 Task: Check the current schedule for the Denver Light Rail from Union Station to Red Rocks Park.
Action: Mouse pressed left at (191, 58)
Screenshot: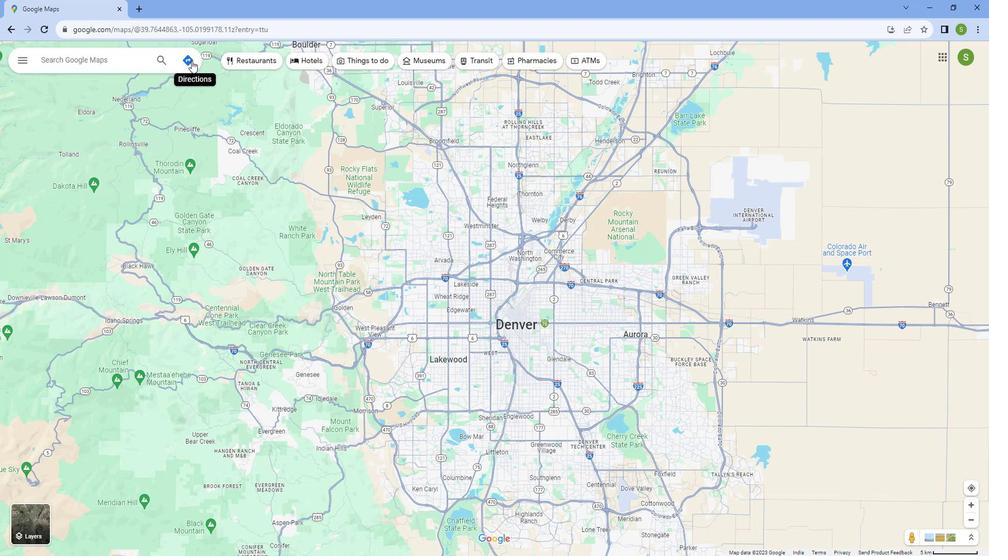 
Action: Mouse moved to (109, 83)
Screenshot: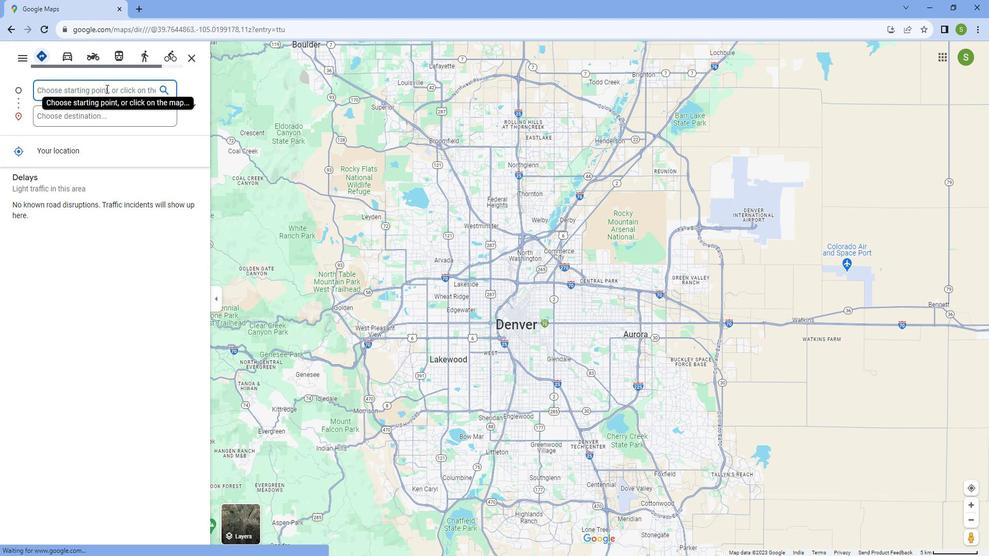 
Action: Mouse pressed left at (109, 83)
Screenshot: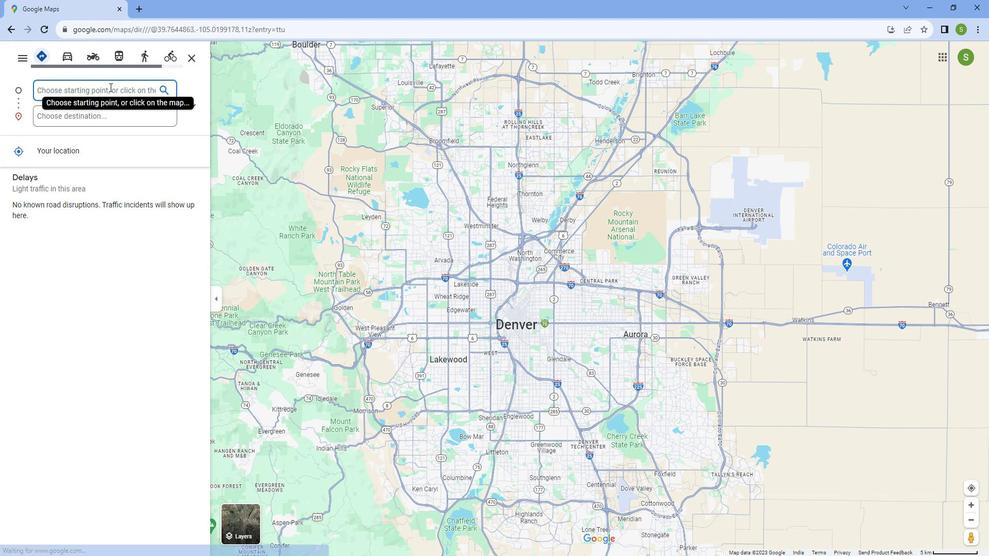 
Action: Key pressed <Key.caps_lock>U<Key.caps_lock>nionj<Key.space><Key.caps_lock>S<Key.caps_lock>tation
Screenshot: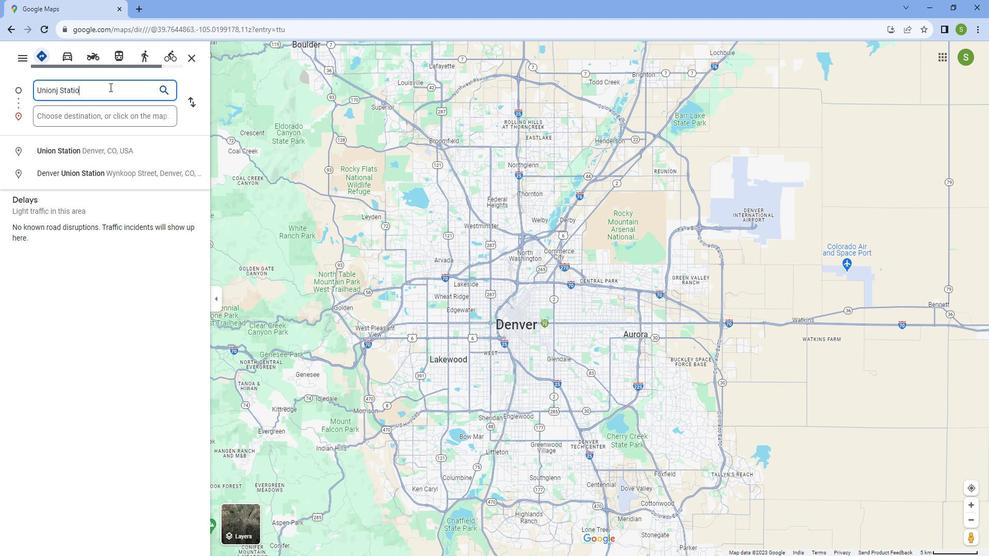 
Action: Mouse moved to (98, 141)
Screenshot: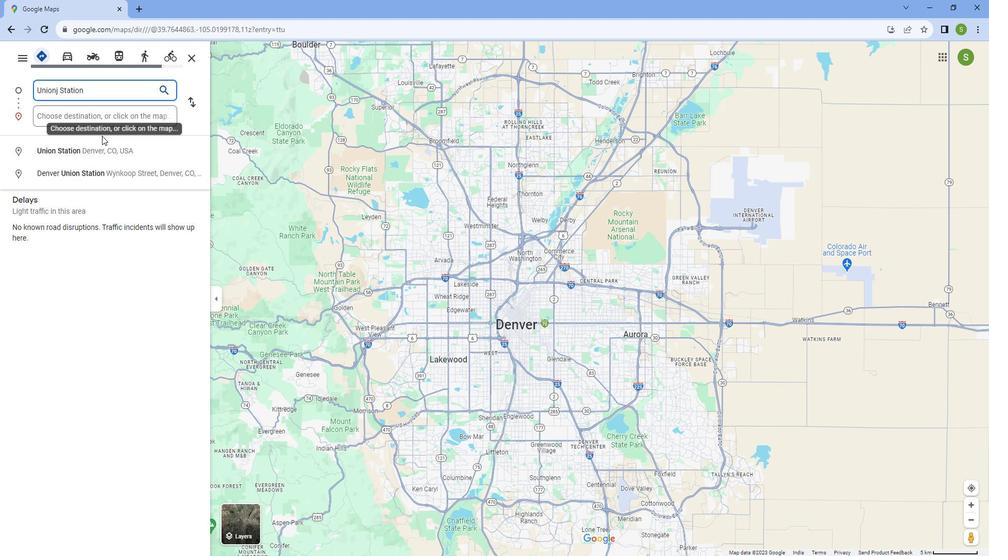 
Action: Mouse pressed left at (98, 141)
Screenshot: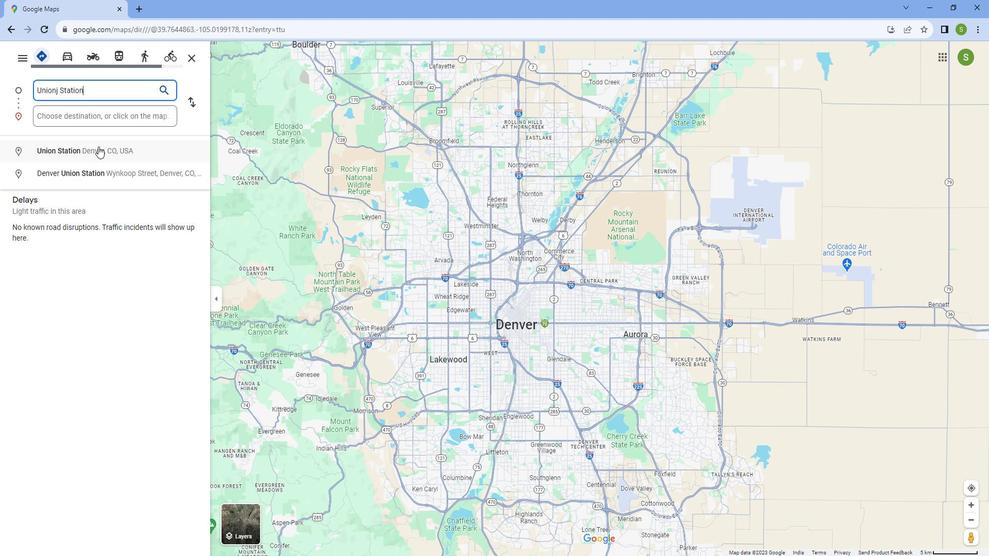 
Action: Mouse moved to (105, 108)
Screenshot: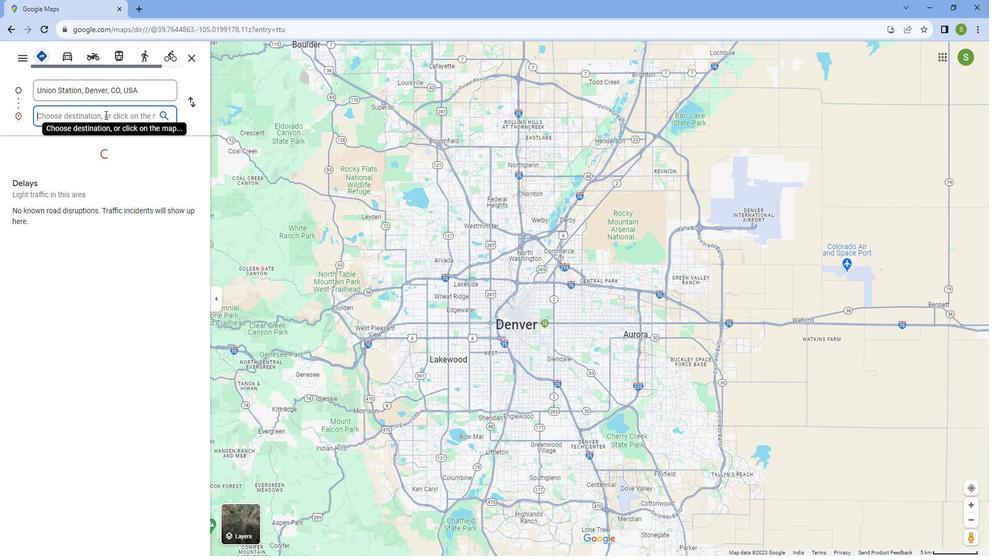 
Action: Mouse pressed left at (105, 108)
Screenshot: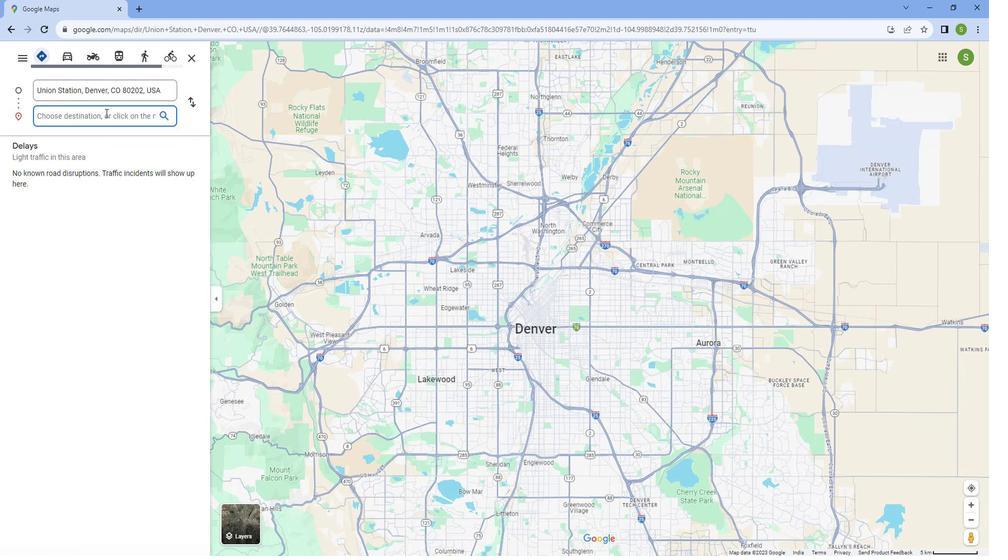 
Action: Key pressed <Key.caps_lock>R<Key.caps_lock>ed<Key.space><Key.caps_lock>R<Key.caps_lock>ocks<Key.space><Key.caps_lock>P<Key.caps_lock>ark
Screenshot: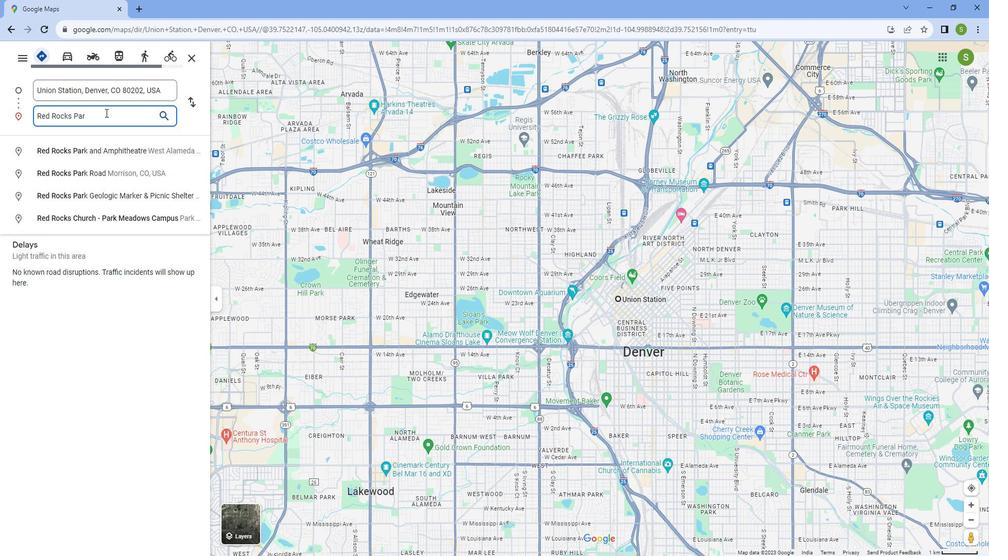 
Action: Mouse moved to (101, 171)
Screenshot: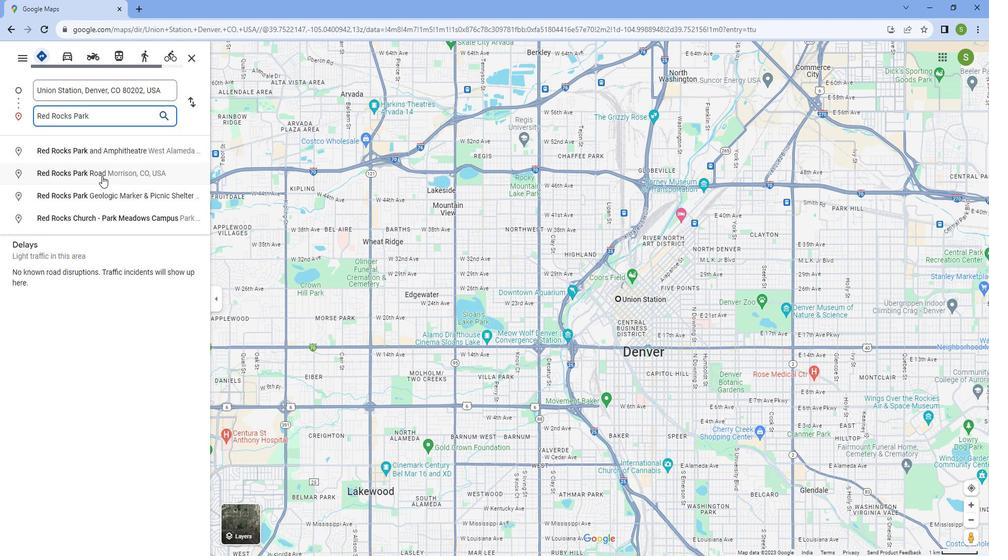 
Action: Mouse pressed left at (101, 171)
Screenshot: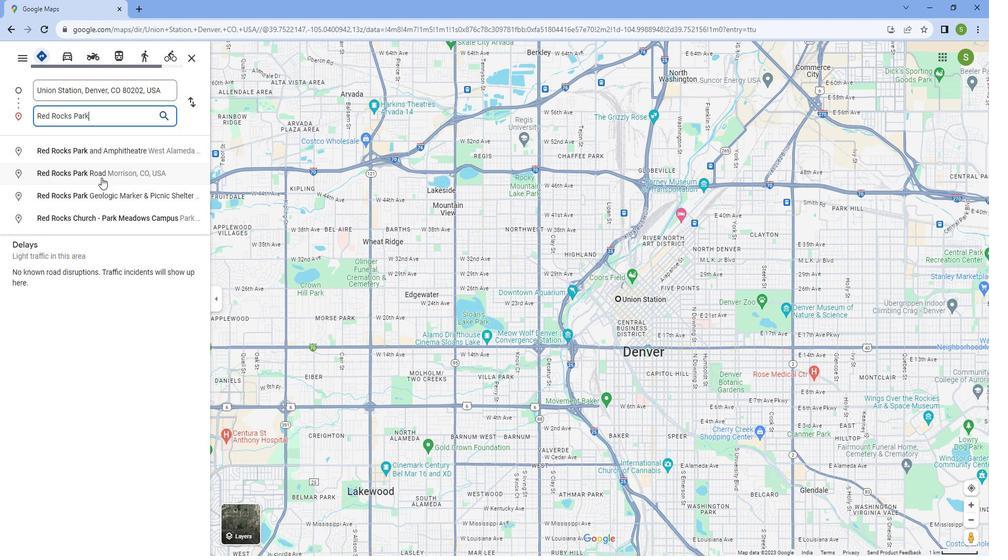 
Action: Mouse moved to (119, 53)
Screenshot: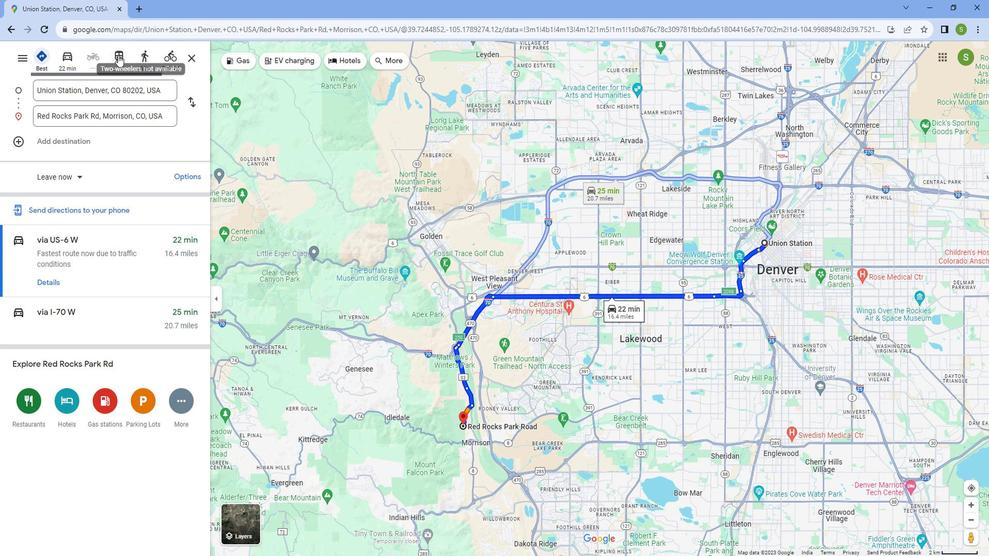 
Action: Mouse pressed left at (119, 53)
Screenshot: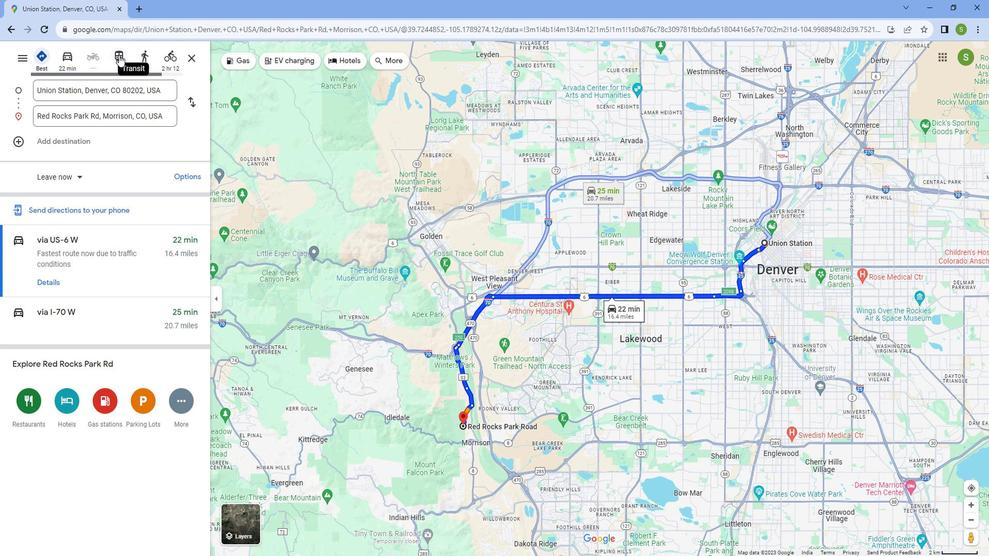 
Action: Mouse moved to (670, 286)
Screenshot: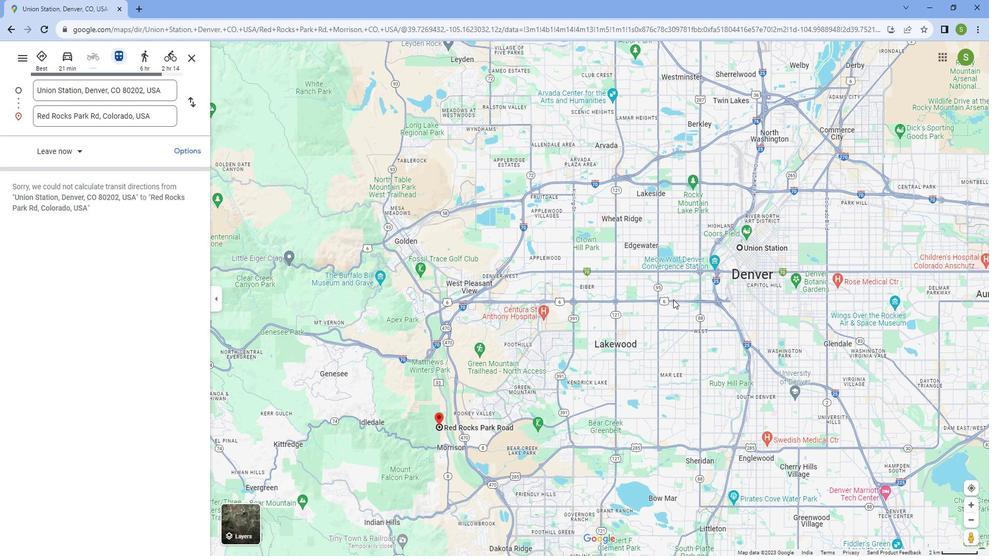 
Action: Mouse scrolled (670, 286) with delta (0, 0)
Screenshot: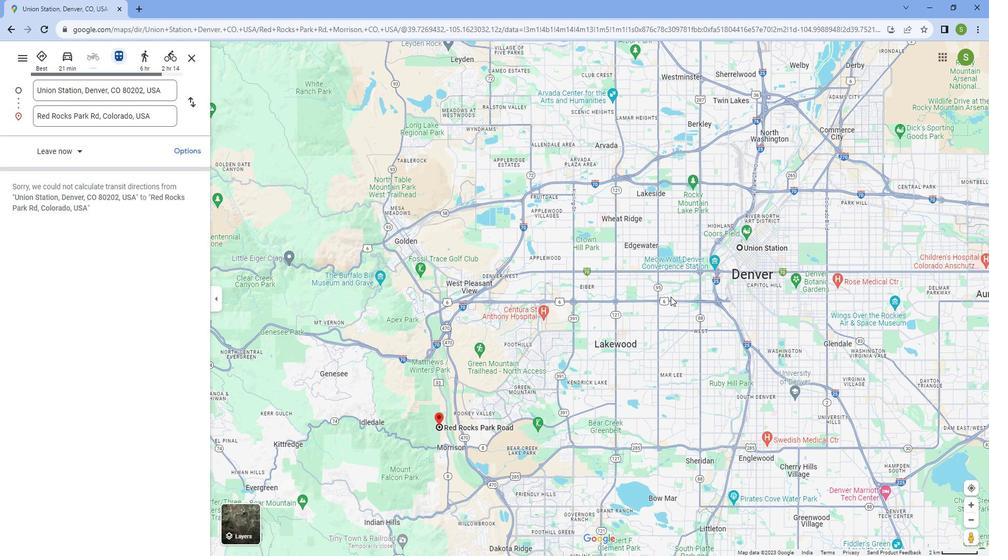 
Action: Mouse scrolled (670, 286) with delta (0, 0)
Screenshot: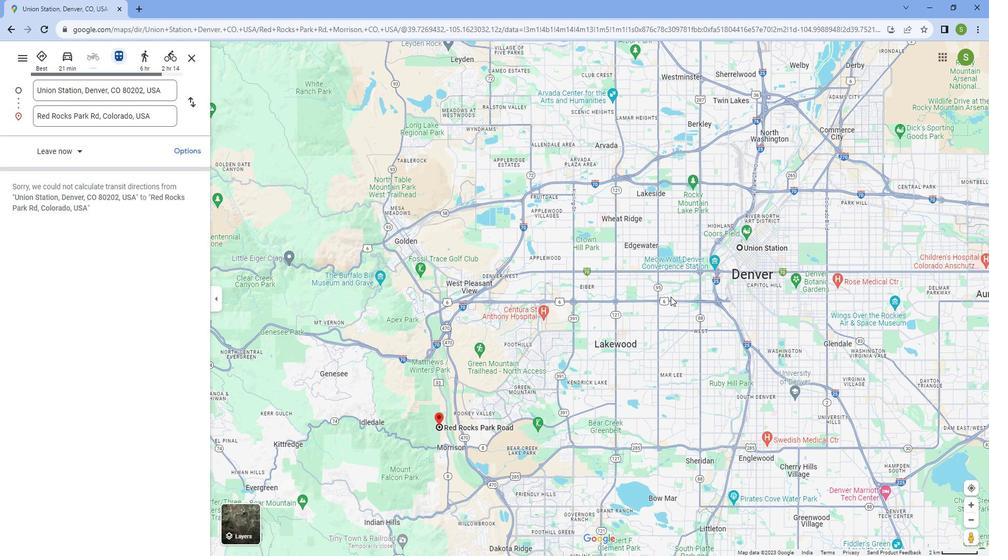 
Action: Mouse scrolled (670, 286) with delta (0, 0)
Screenshot: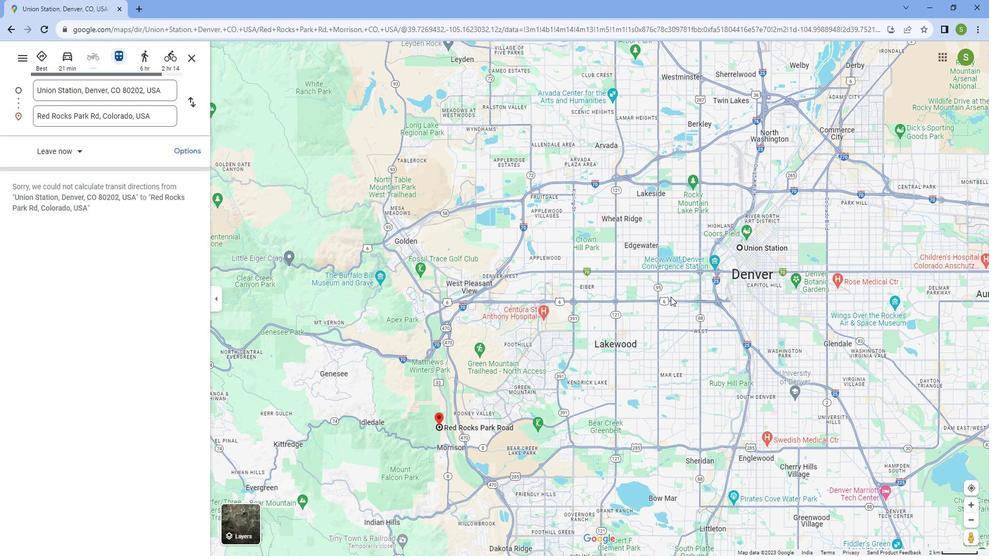 
Action: Mouse moved to (670, 286)
Screenshot: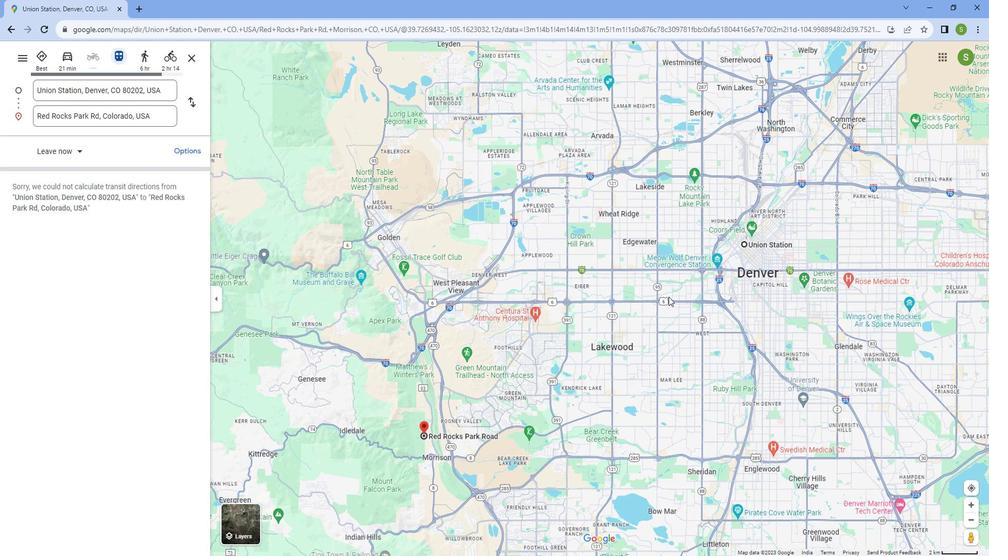 
Action: Mouse scrolled (670, 286) with delta (0, 0)
Screenshot: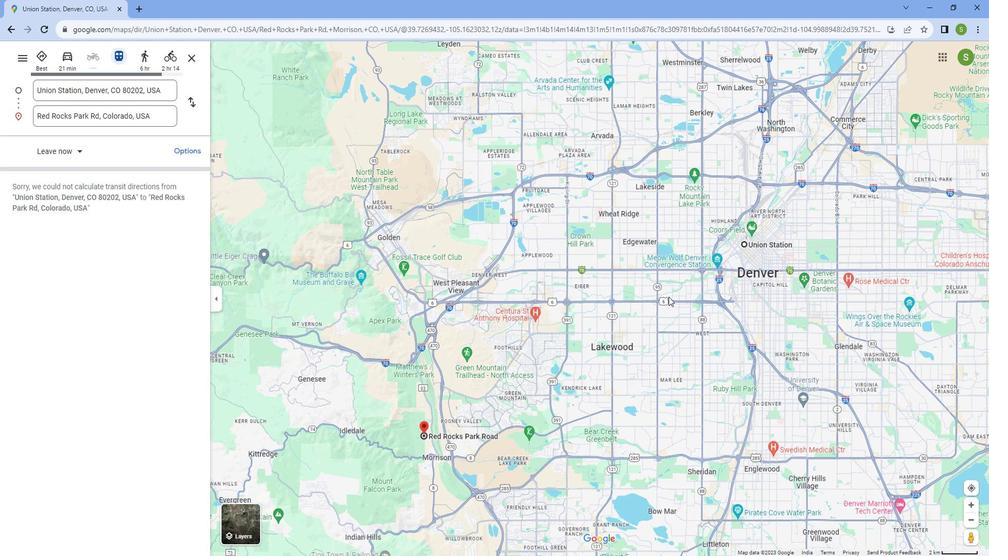 
Action: Mouse moved to (666, 286)
Screenshot: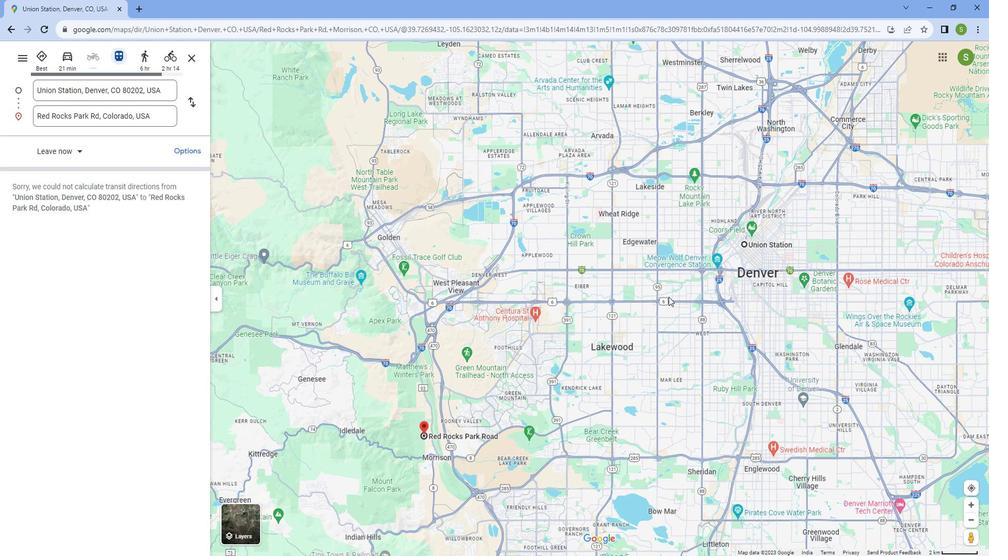 
Action: Mouse scrolled (666, 286) with delta (0, 0)
Screenshot: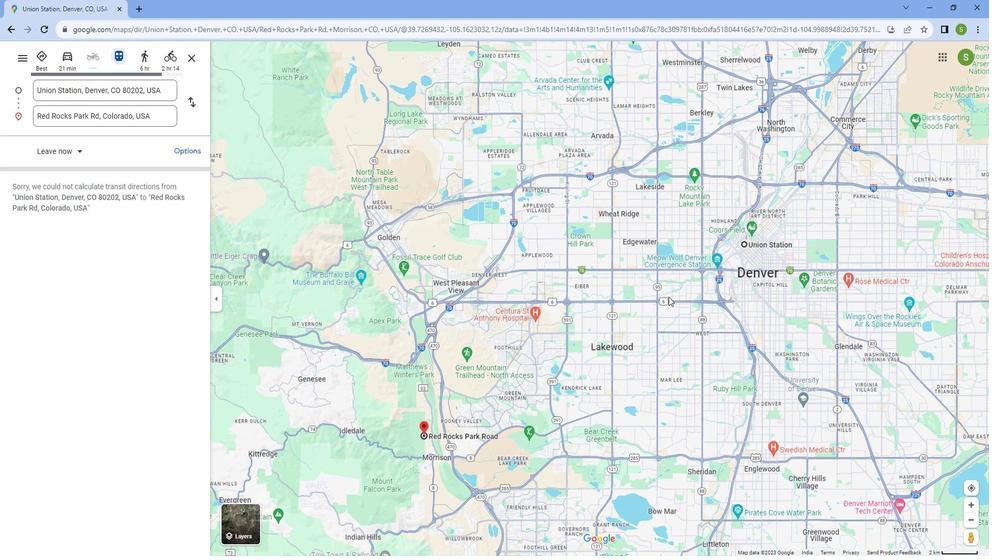 
Action: Mouse moved to (664, 287)
Screenshot: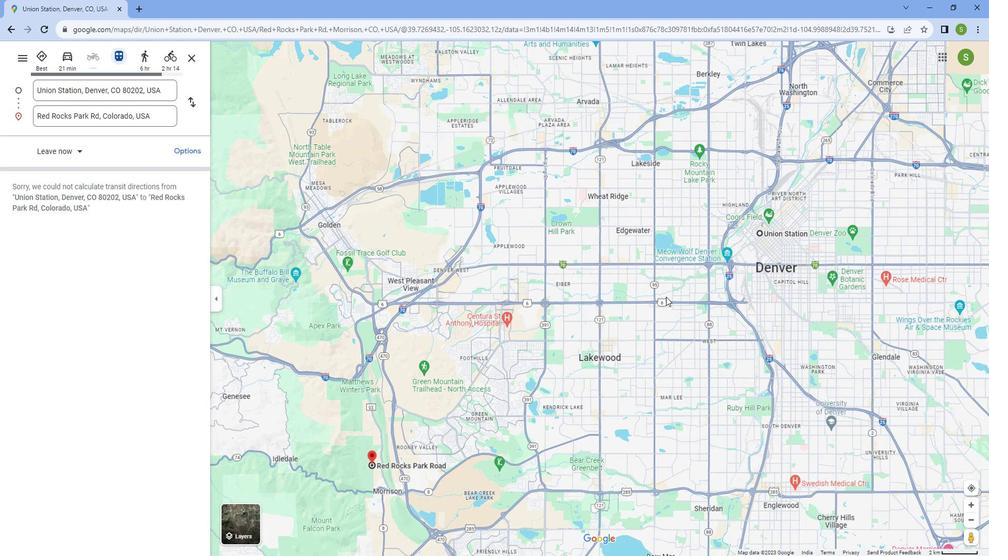 
Action: Mouse scrolled (664, 286) with delta (0, 0)
Screenshot: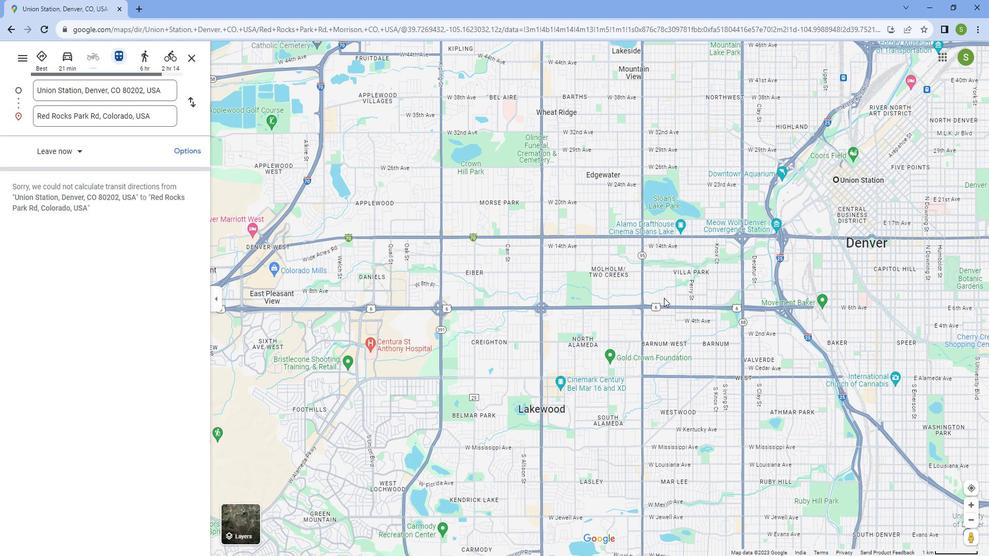 
Action: Mouse scrolled (664, 286) with delta (0, 0)
Screenshot: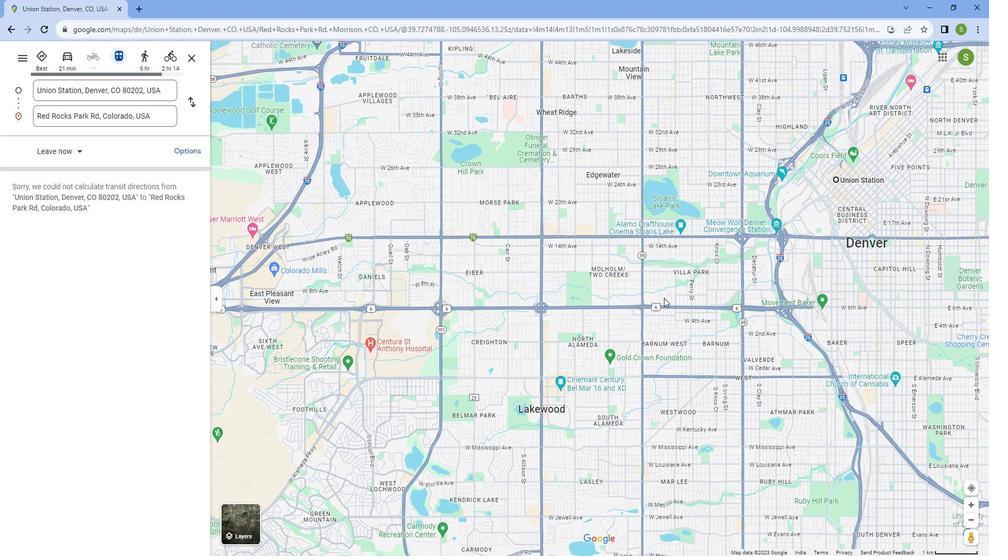 
Action: Mouse scrolled (664, 286) with delta (0, 0)
Screenshot: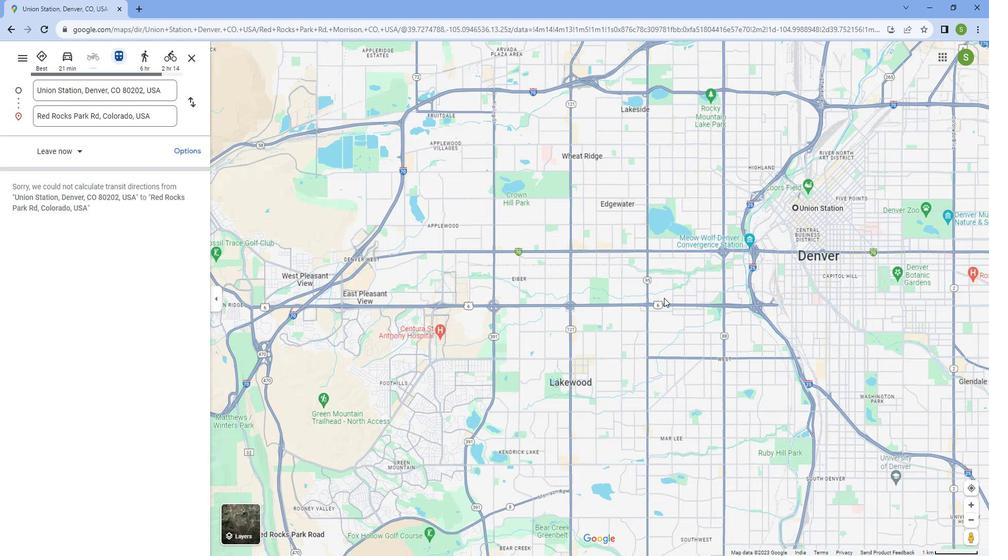 
Action: Mouse scrolled (664, 286) with delta (0, 0)
Screenshot: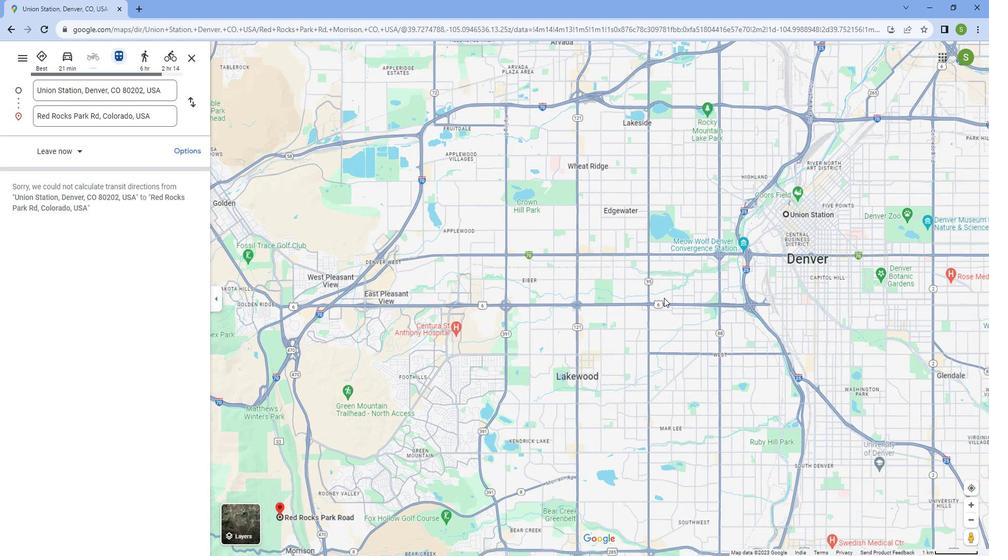 
